 Task: Create a due date automation trigger when advanced on, on the monday of the week before a card is due add dates without a start date at 11:00 AM.
Action: Mouse moved to (1082, 80)
Screenshot: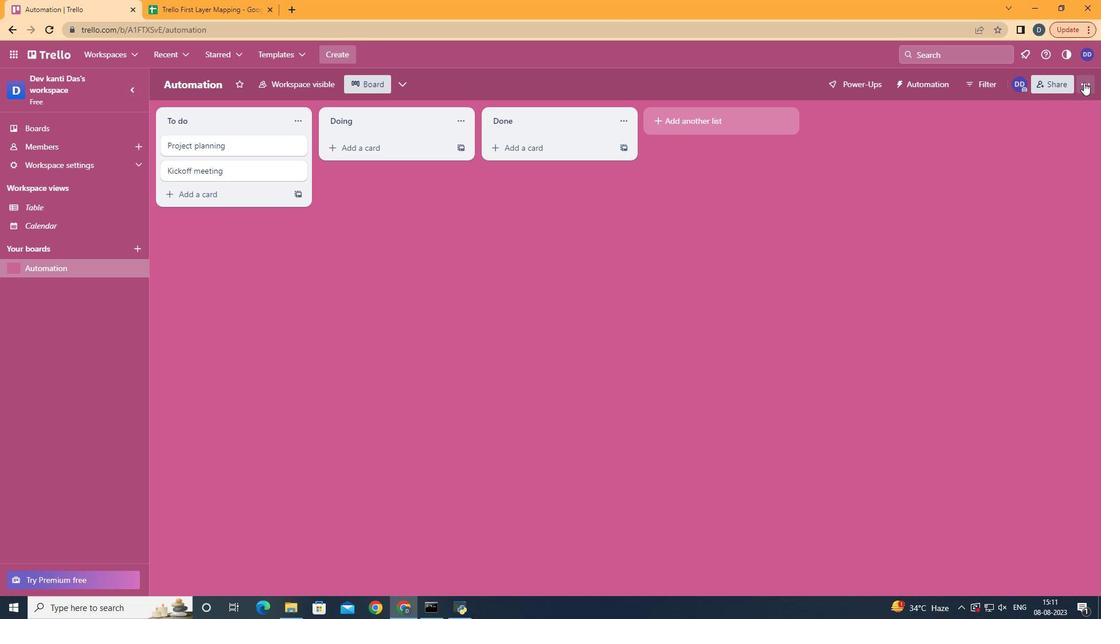 
Action: Mouse pressed left at (1082, 80)
Screenshot: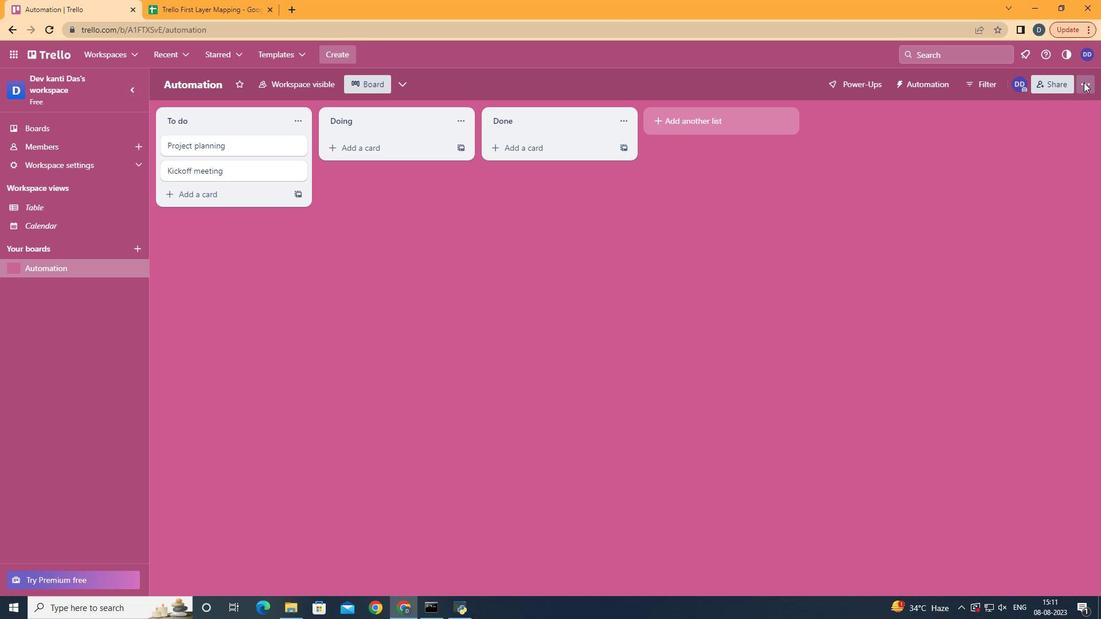 
Action: Mouse moved to (1009, 248)
Screenshot: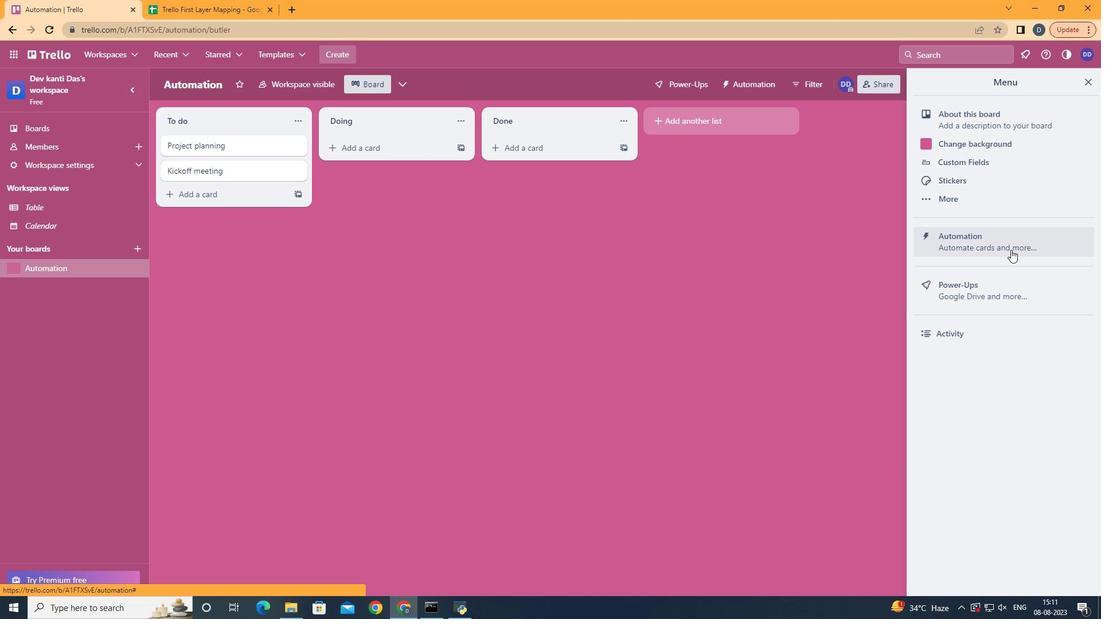 
Action: Mouse pressed left at (1009, 248)
Screenshot: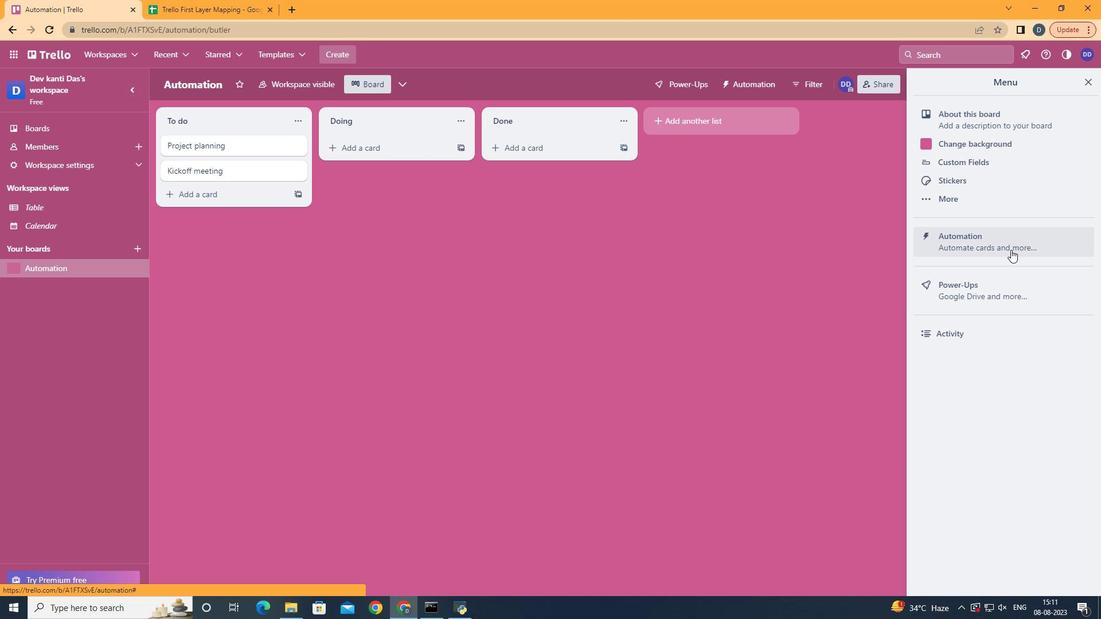 
Action: Mouse moved to (195, 228)
Screenshot: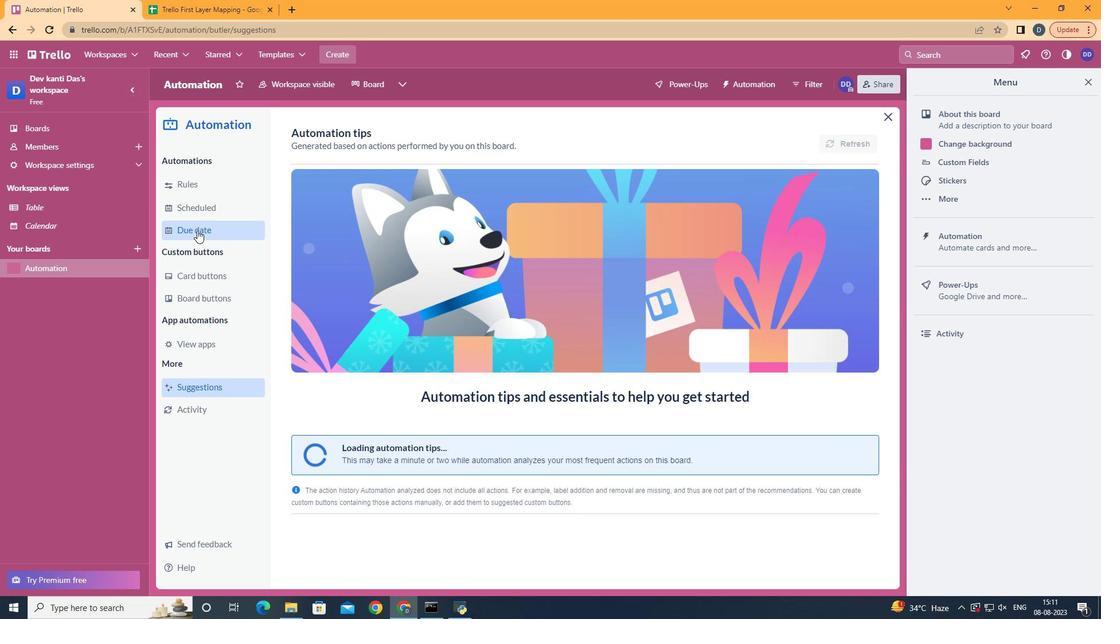 
Action: Mouse pressed left at (195, 228)
Screenshot: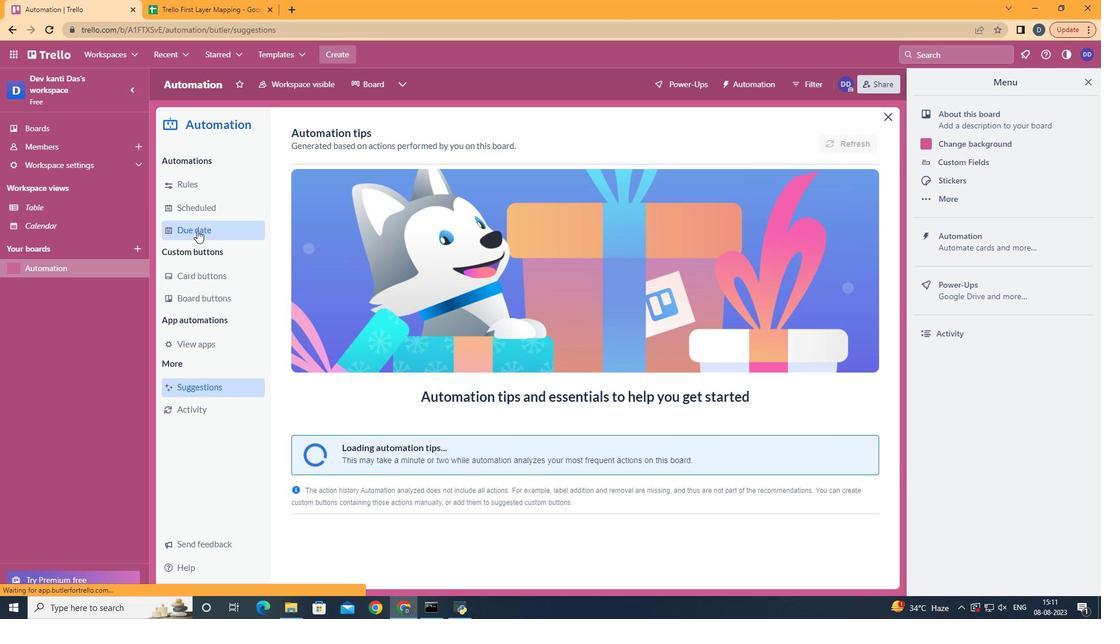 
Action: Mouse moved to (800, 131)
Screenshot: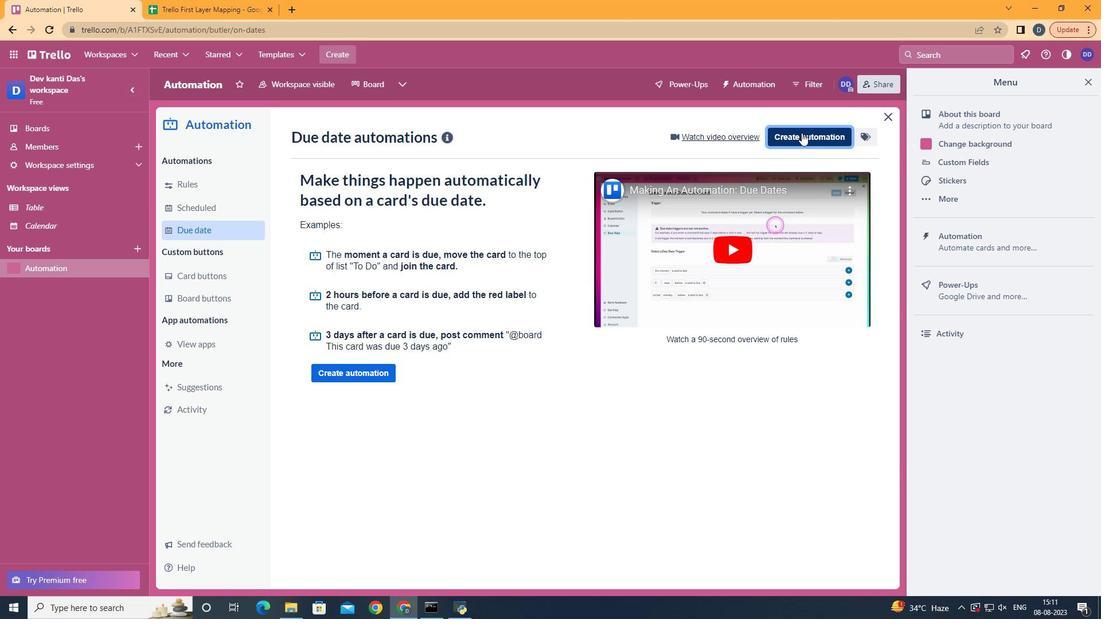 
Action: Mouse pressed left at (800, 131)
Screenshot: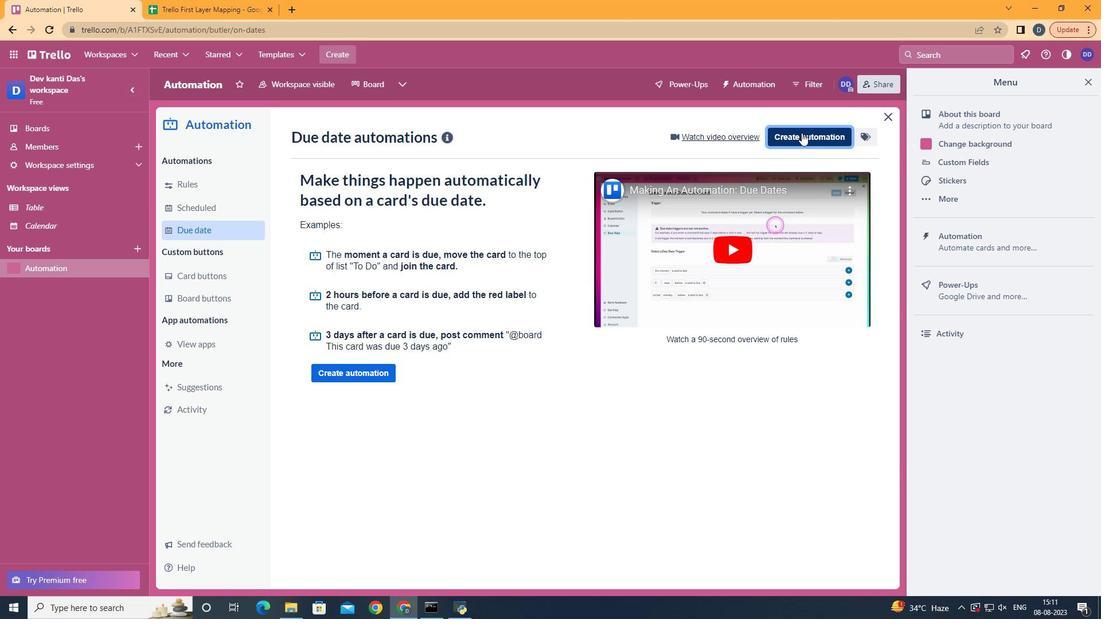 
Action: Mouse moved to (603, 243)
Screenshot: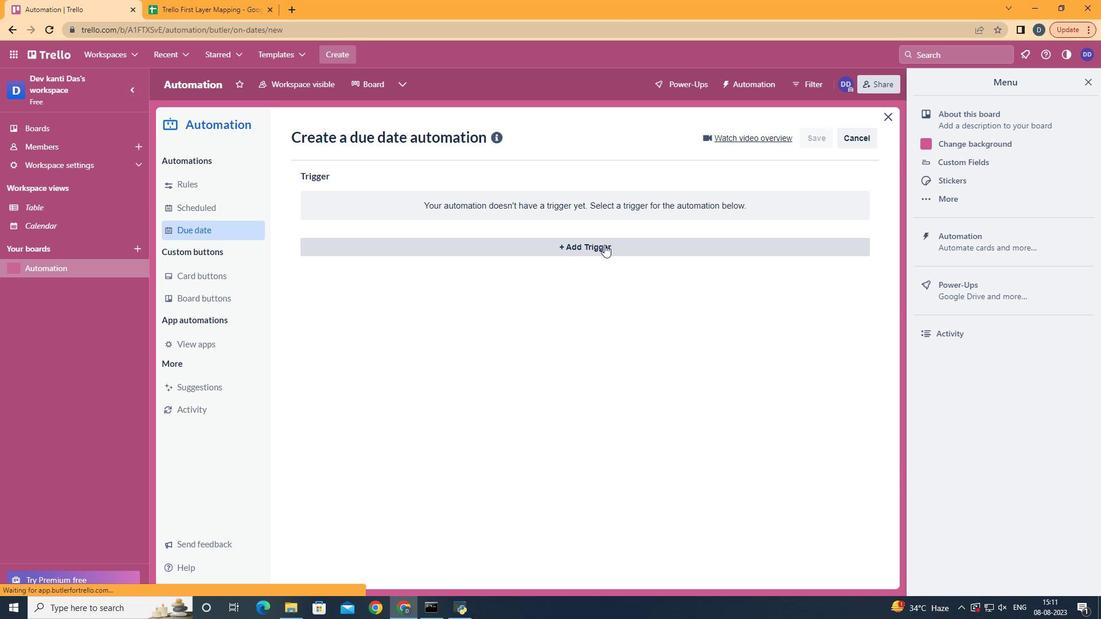
Action: Mouse pressed left at (603, 243)
Screenshot: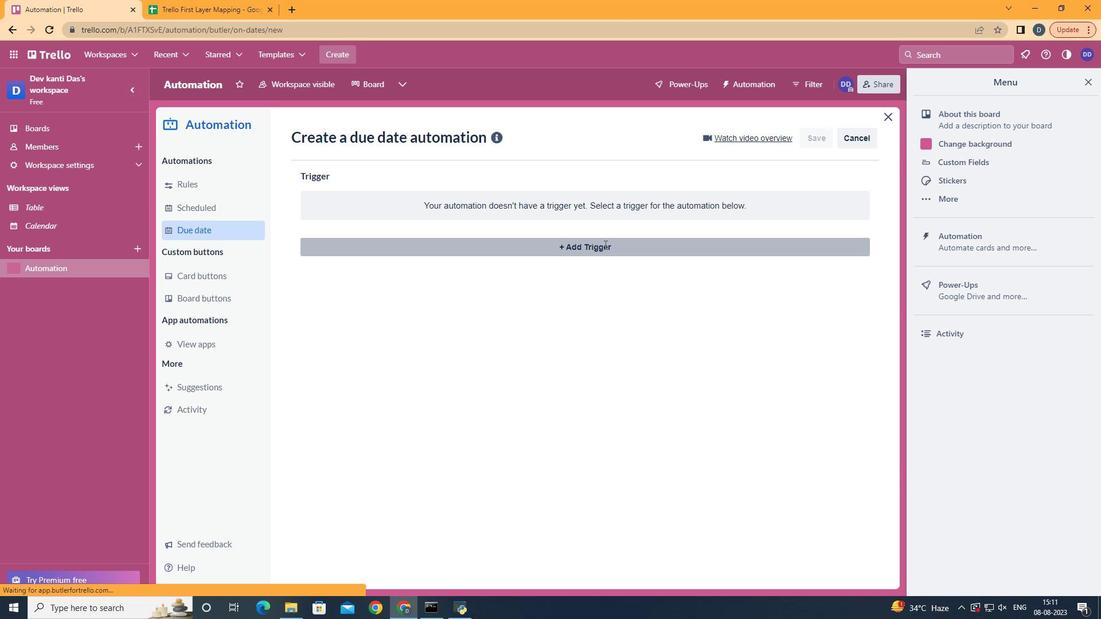 
Action: Mouse moved to (411, 544)
Screenshot: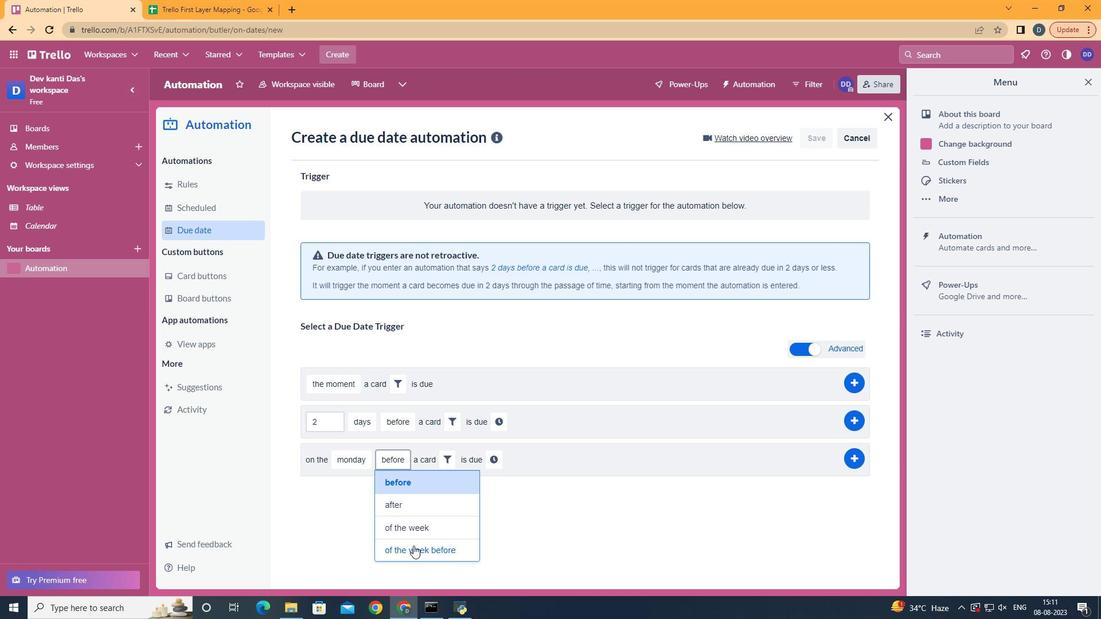 
Action: Mouse pressed left at (411, 544)
Screenshot: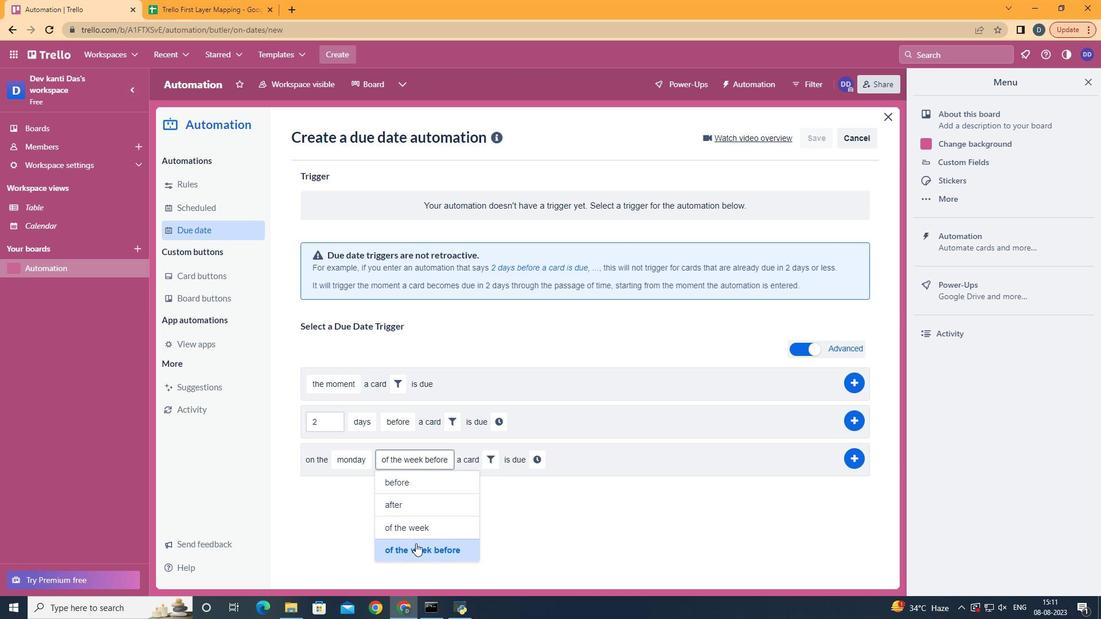 
Action: Mouse moved to (495, 457)
Screenshot: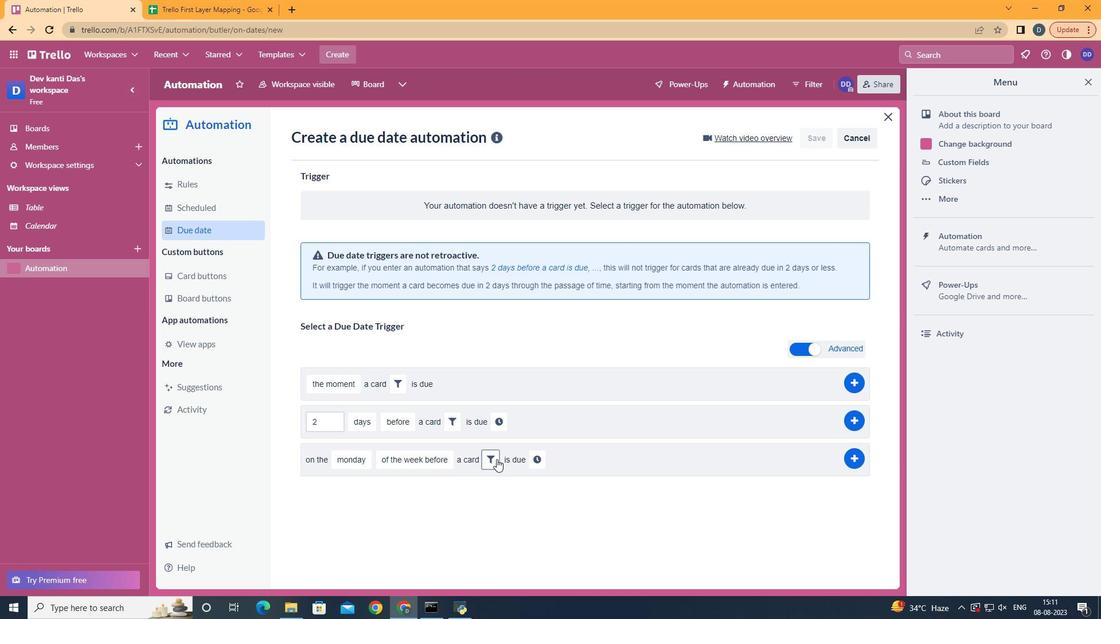 
Action: Mouse pressed left at (495, 457)
Screenshot: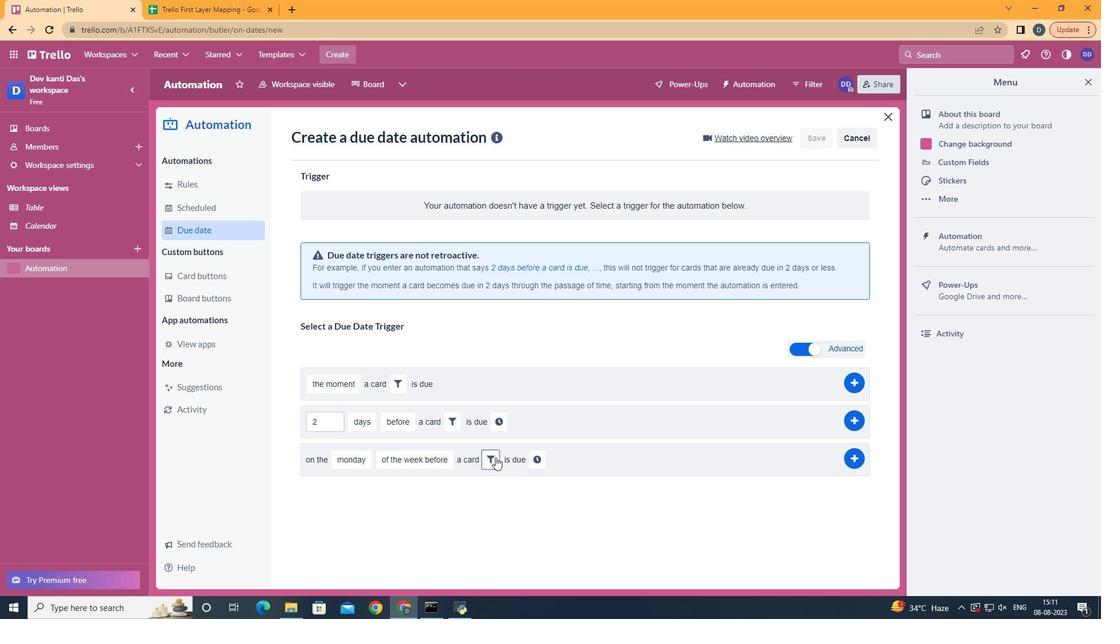
Action: Mouse moved to (550, 502)
Screenshot: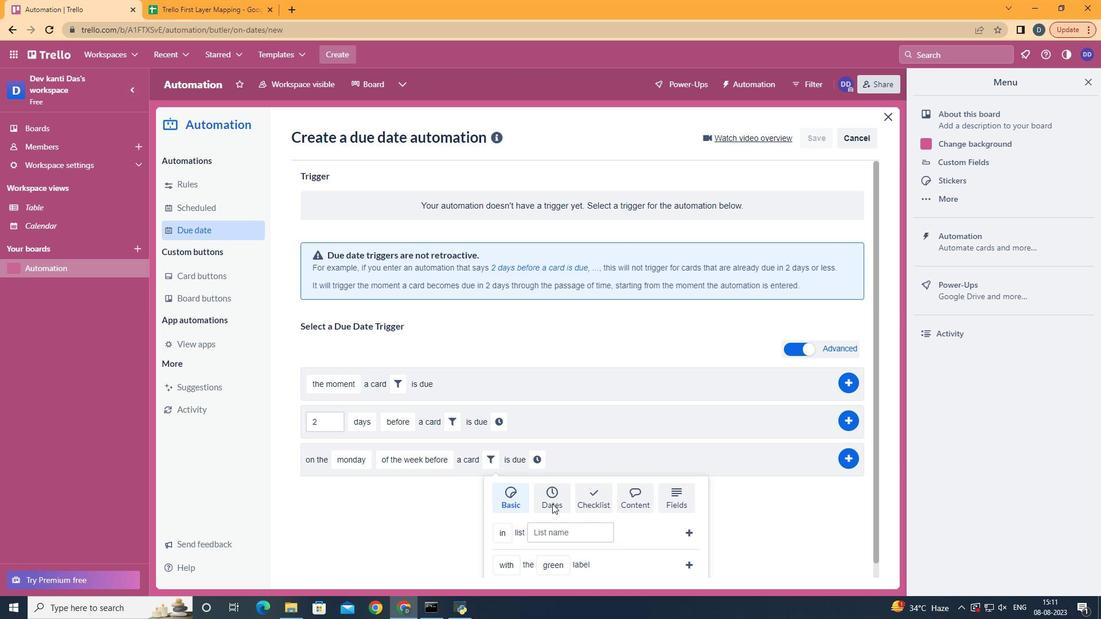 
Action: Mouse pressed left at (550, 502)
Screenshot: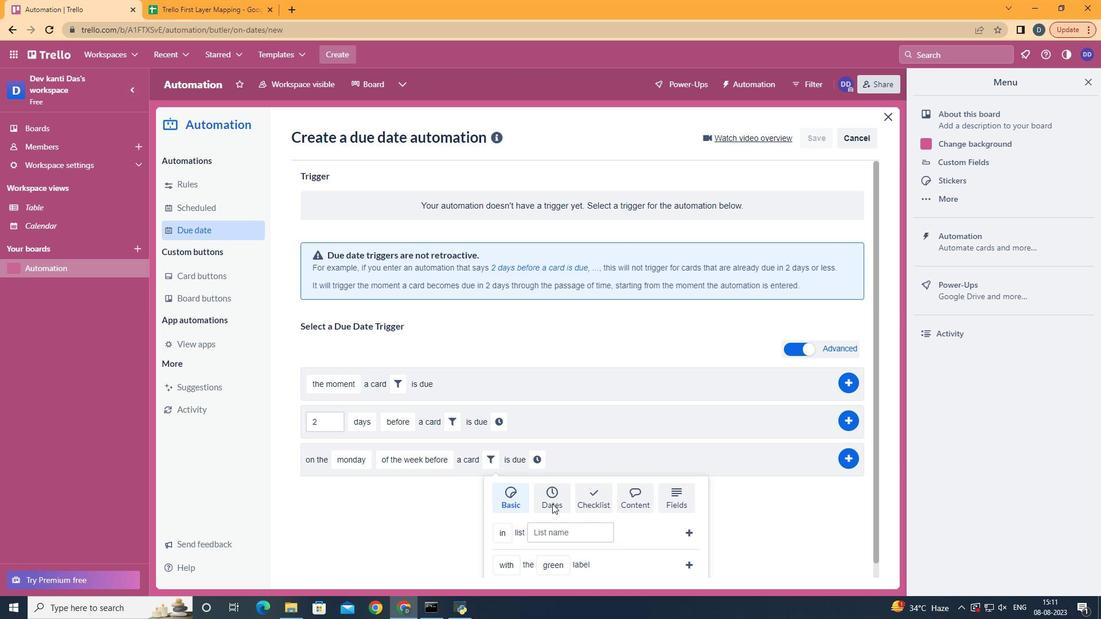 
Action: Mouse moved to (550, 499)
Screenshot: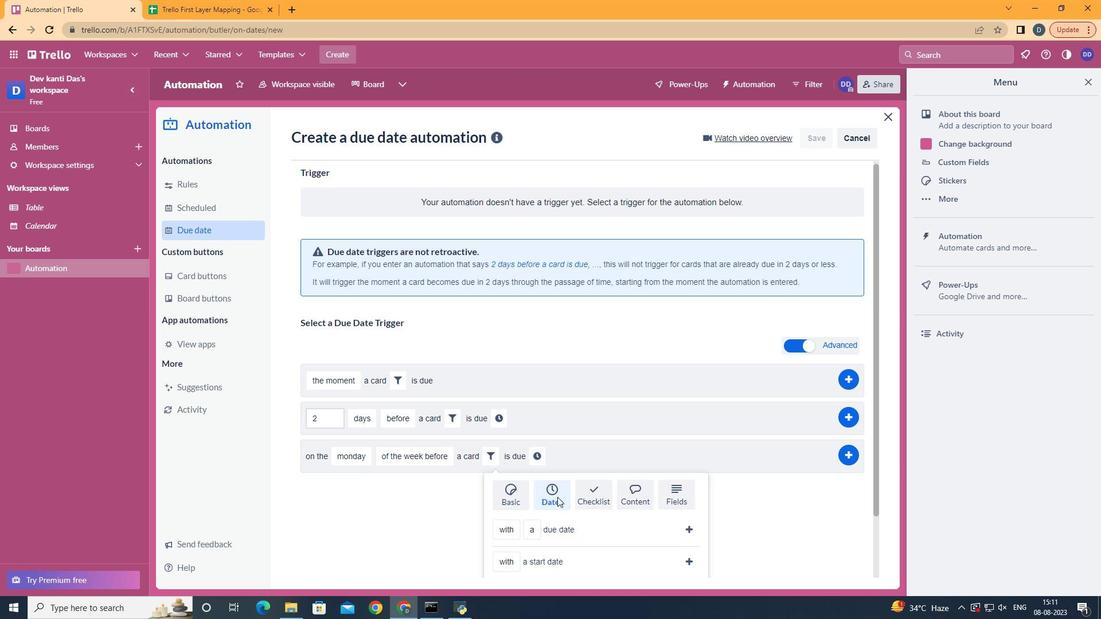 
Action: Mouse scrolled (550, 499) with delta (0, 0)
Screenshot: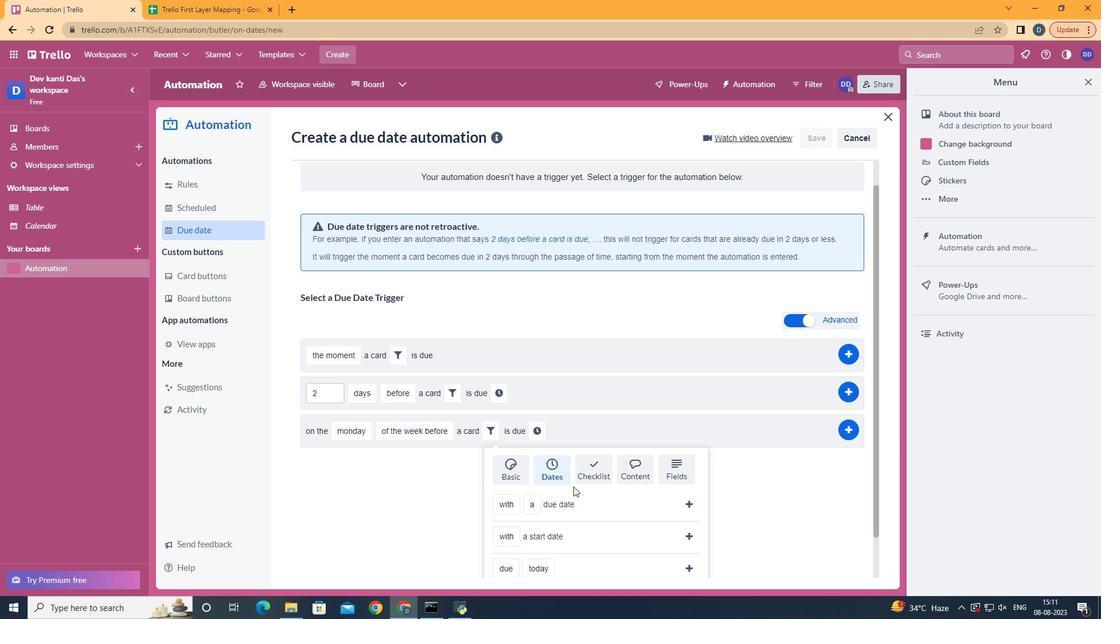 
Action: Mouse scrolled (550, 499) with delta (0, 0)
Screenshot: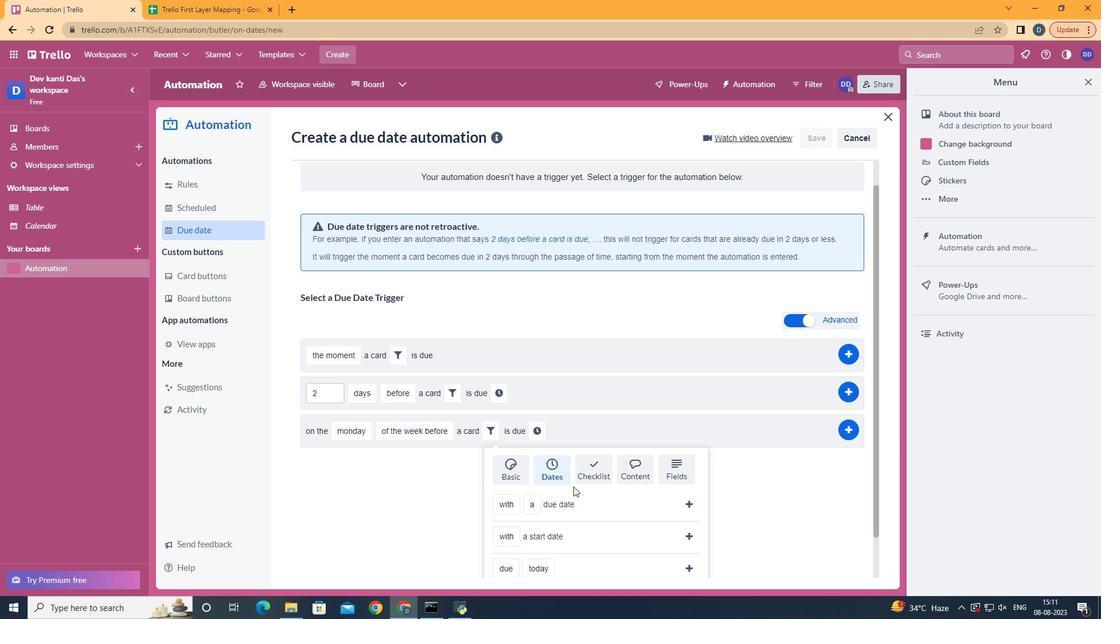 
Action: Mouse scrolled (550, 499) with delta (0, 0)
Screenshot: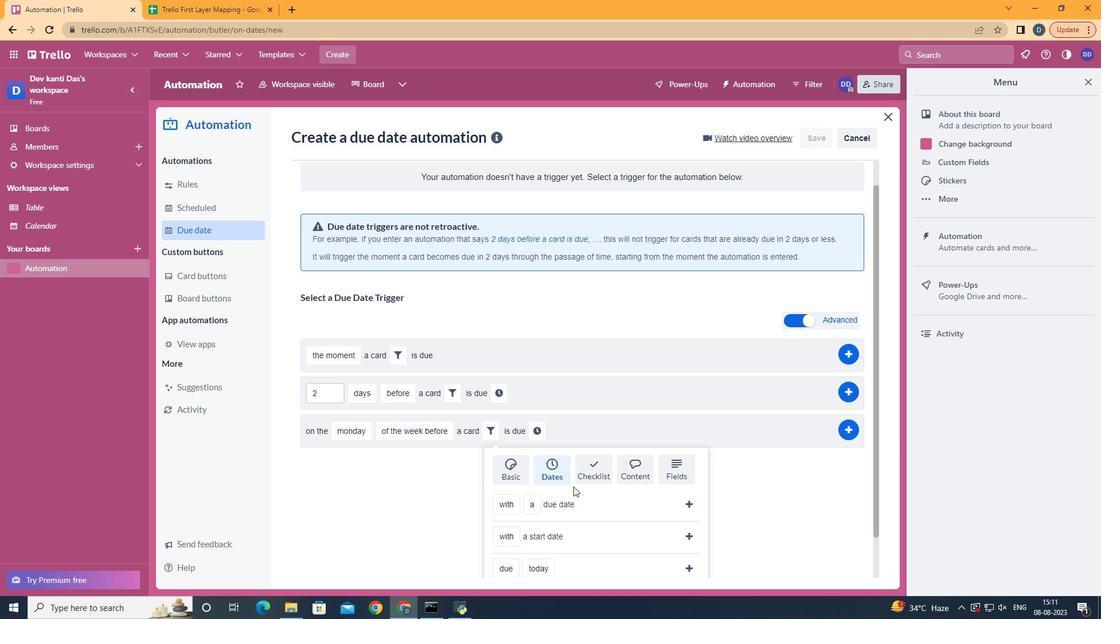 
Action: Mouse moved to (551, 498)
Screenshot: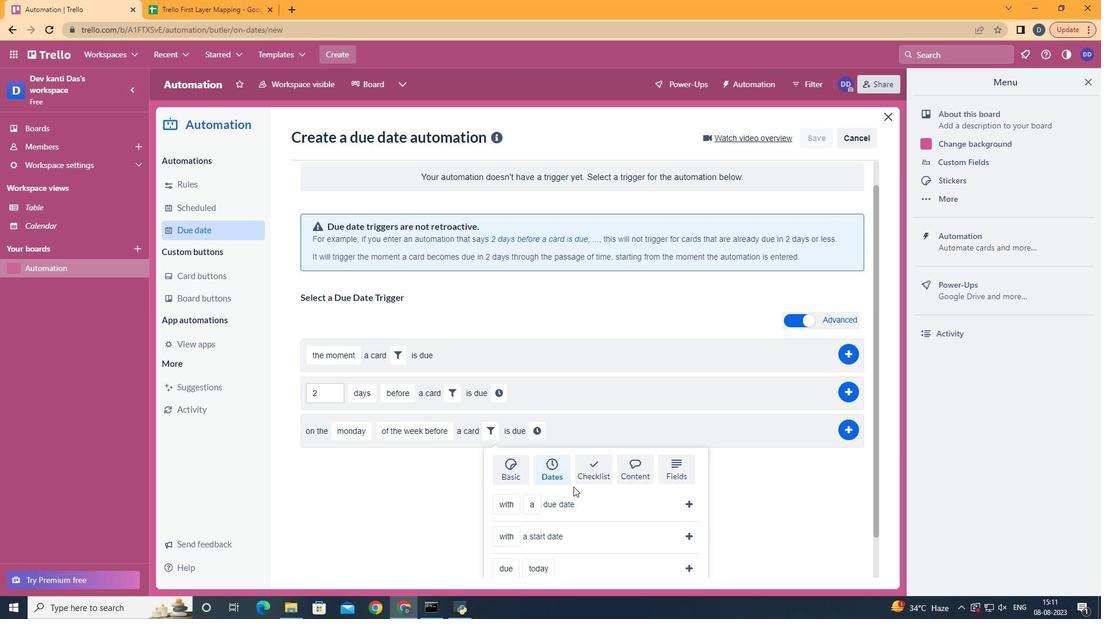 
Action: Mouse scrolled (551, 498) with delta (0, 0)
Screenshot: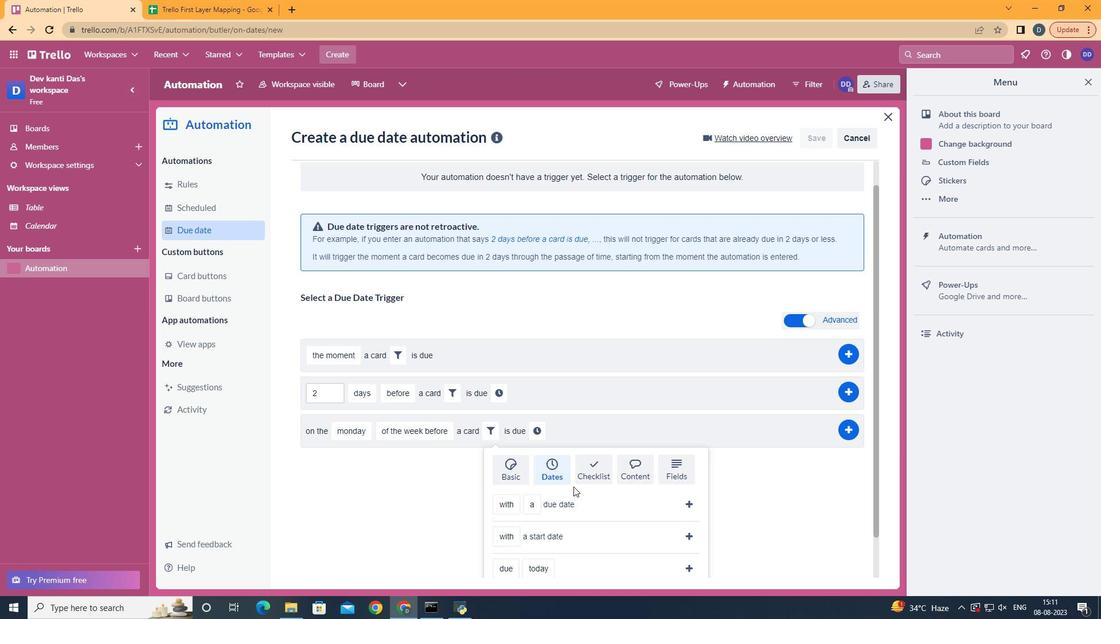 
Action: Mouse moved to (514, 529)
Screenshot: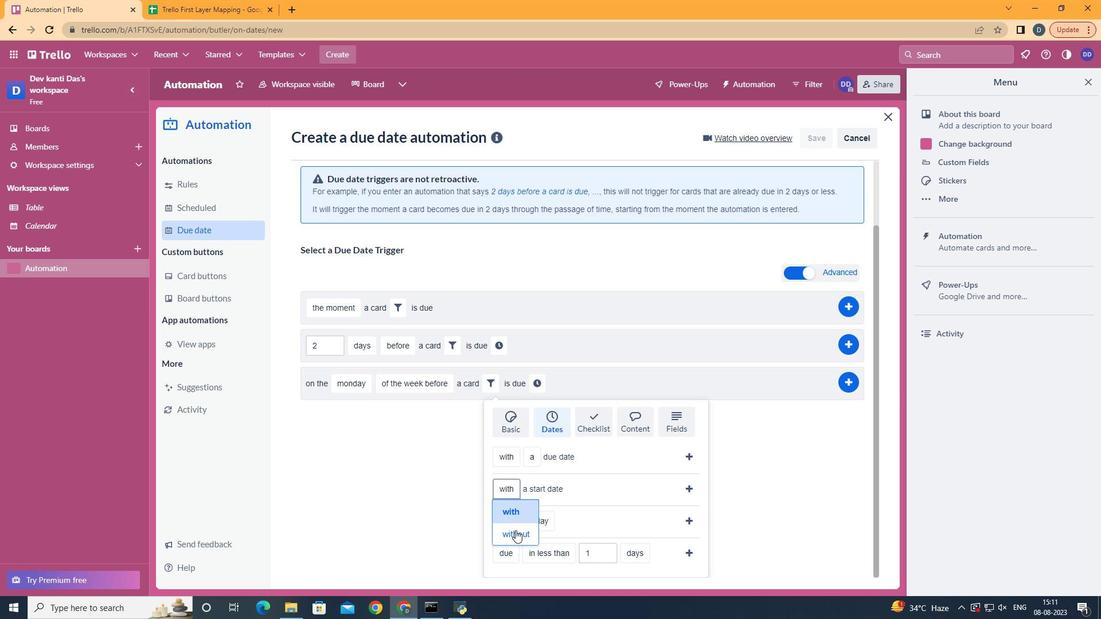
Action: Mouse pressed left at (514, 529)
Screenshot: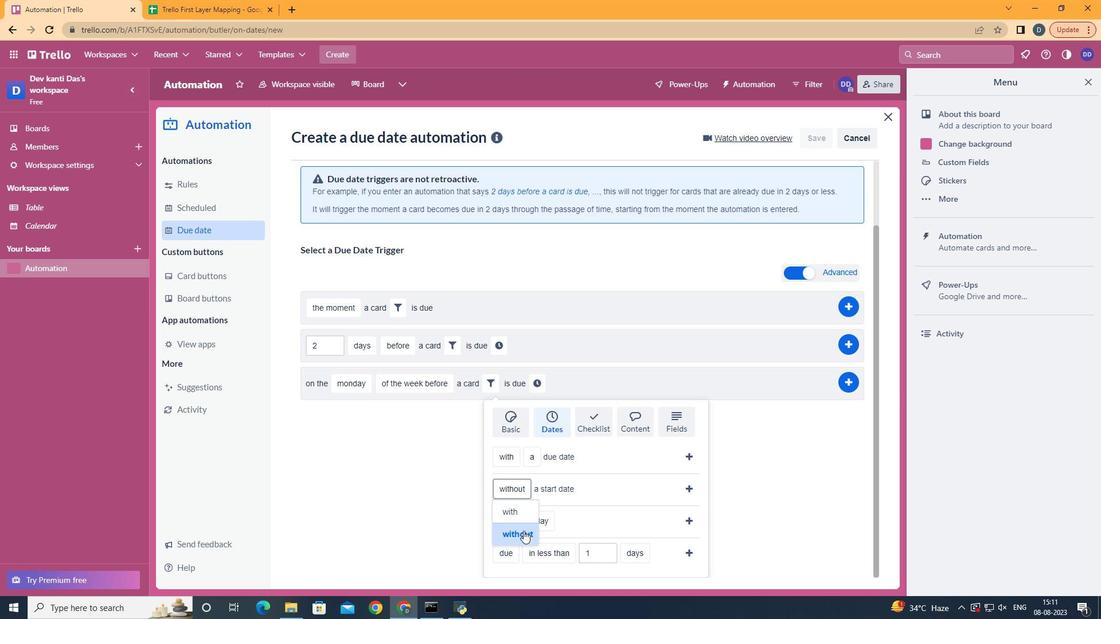 
Action: Mouse moved to (689, 485)
Screenshot: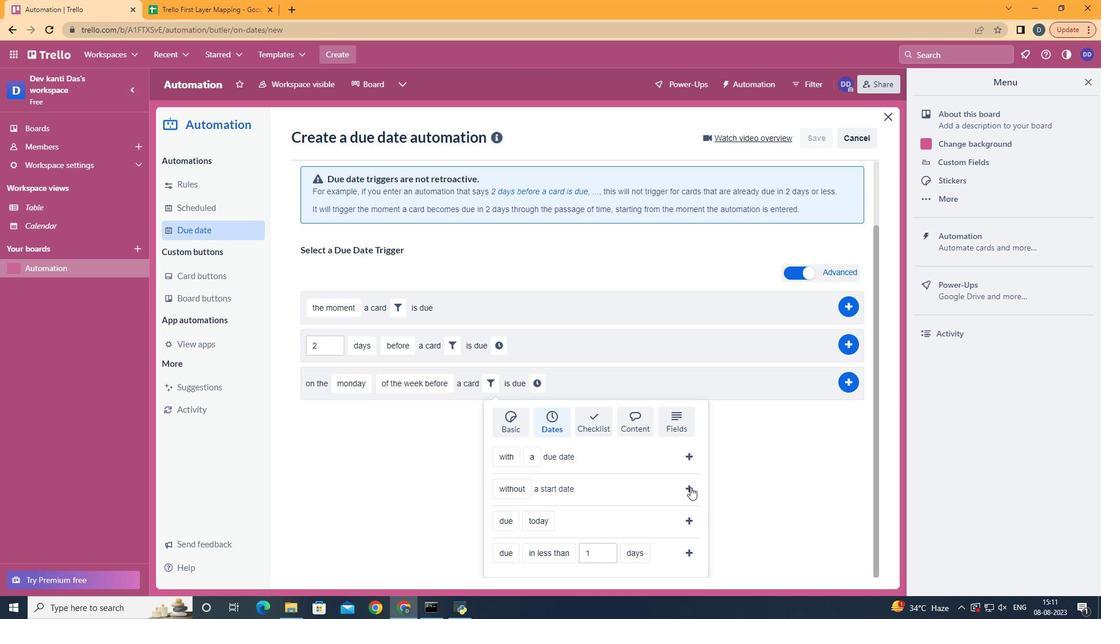 
Action: Mouse pressed left at (689, 485)
Screenshot: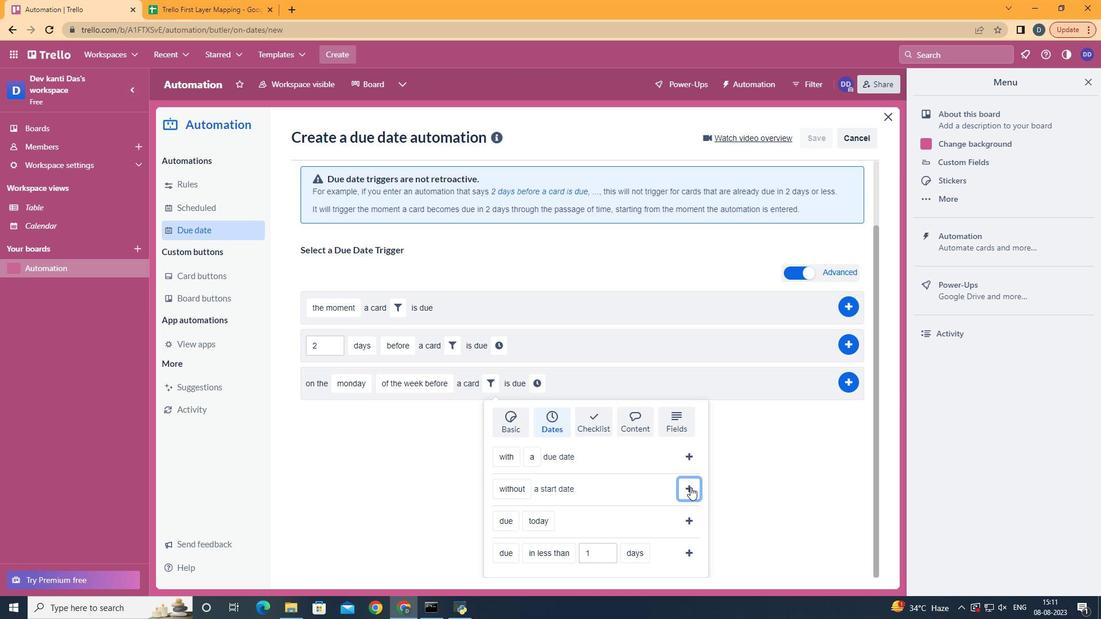 
Action: Mouse moved to (636, 459)
Screenshot: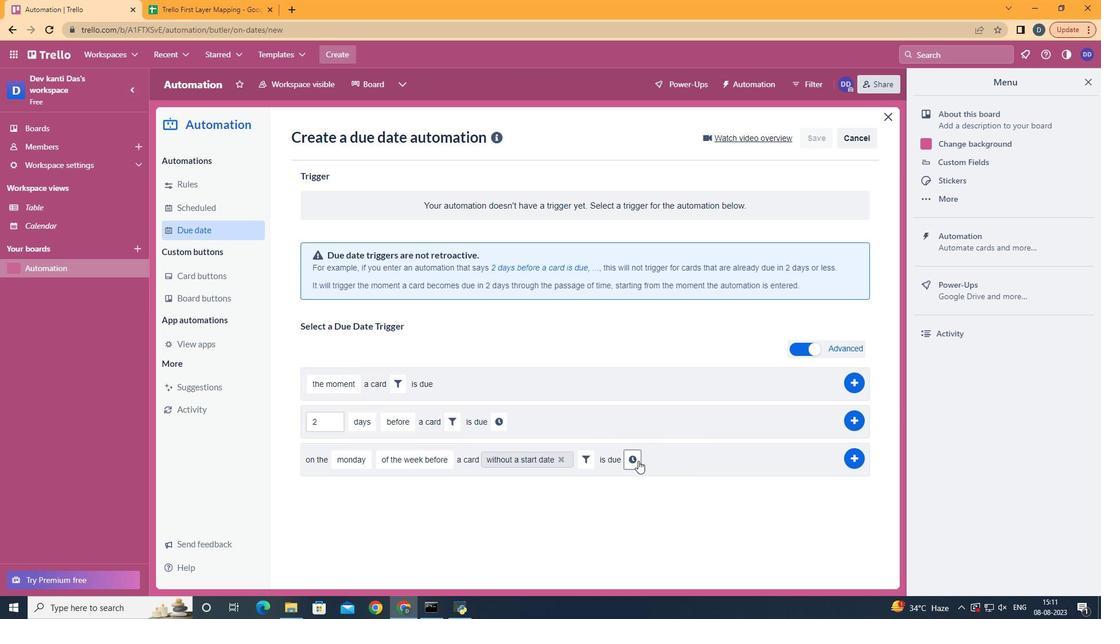 
Action: Mouse pressed left at (636, 459)
Screenshot: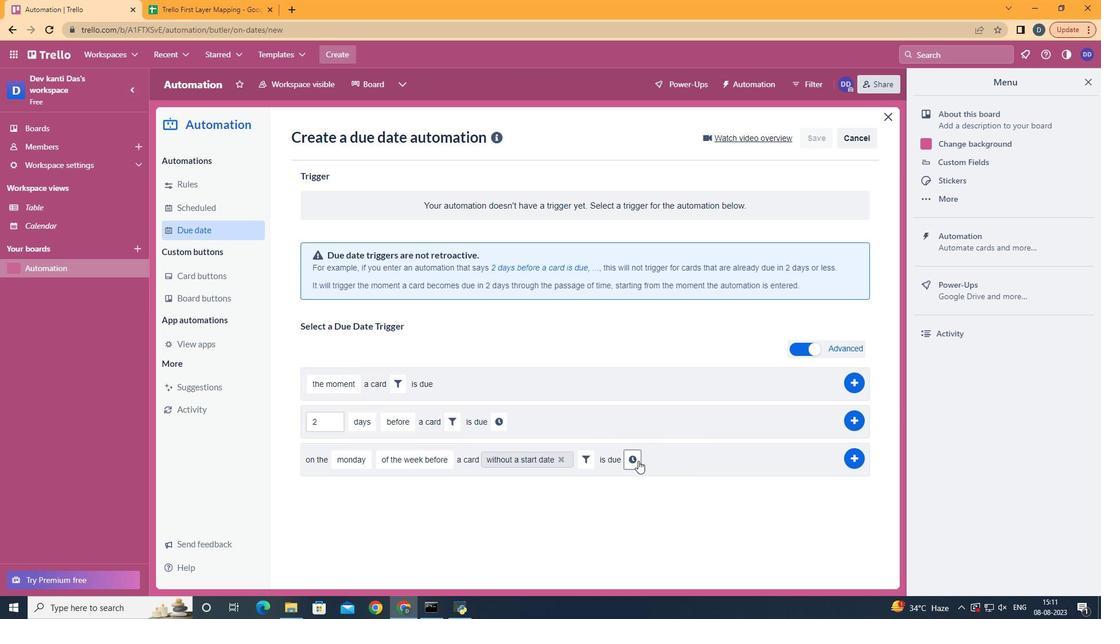 
Action: Mouse moved to (655, 468)
Screenshot: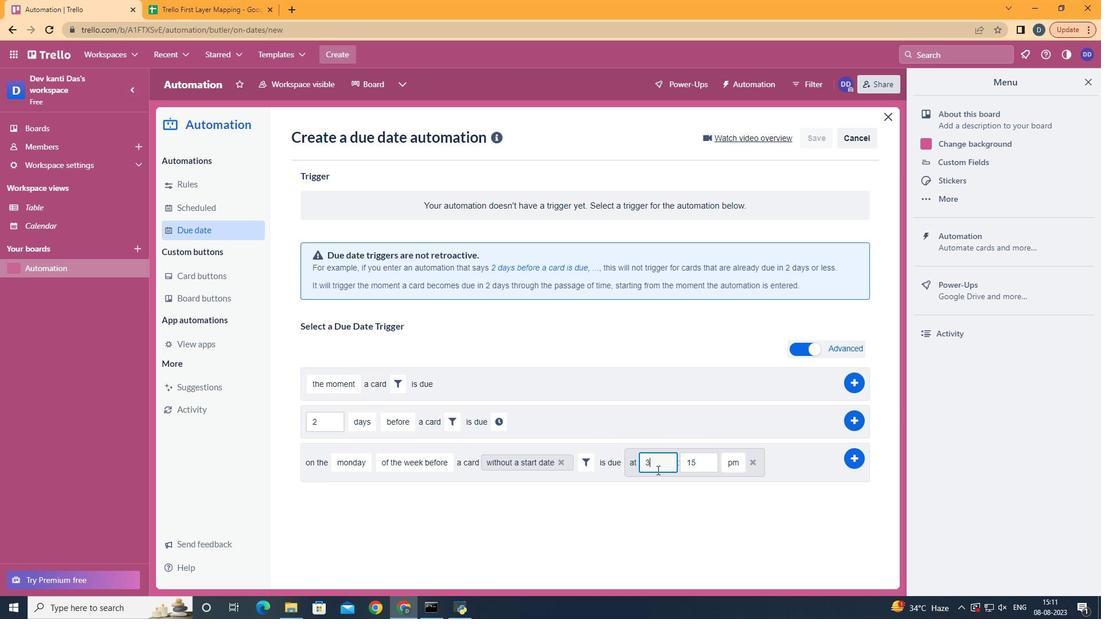 
Action: Mouse pressed left at (654, 468)
Screenshot: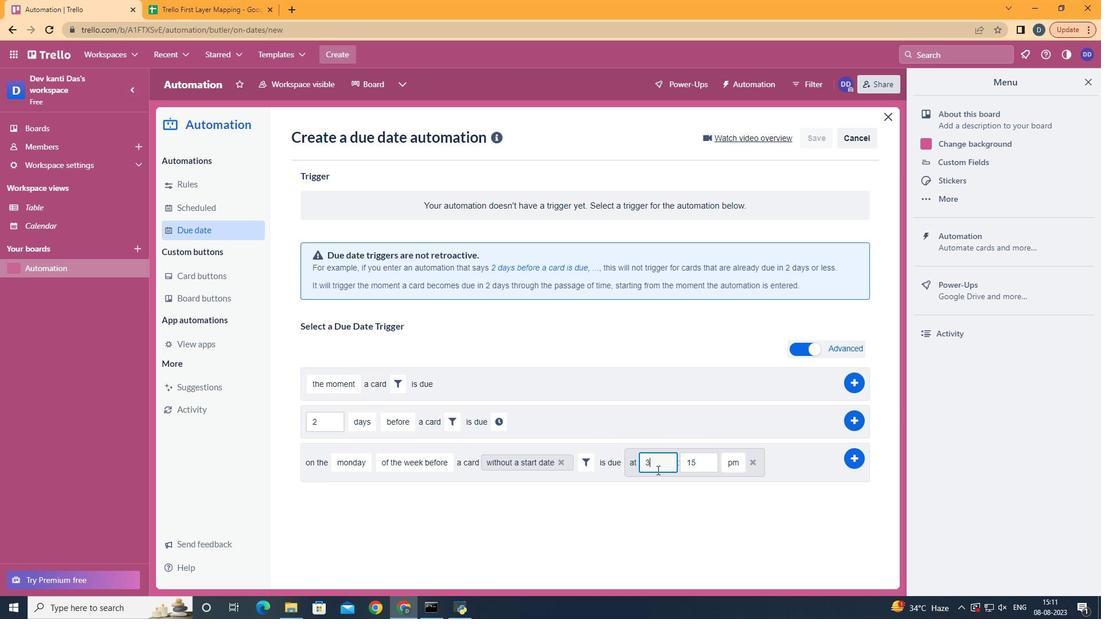
Action: Mouse moved to (655, 468)
Screenshot: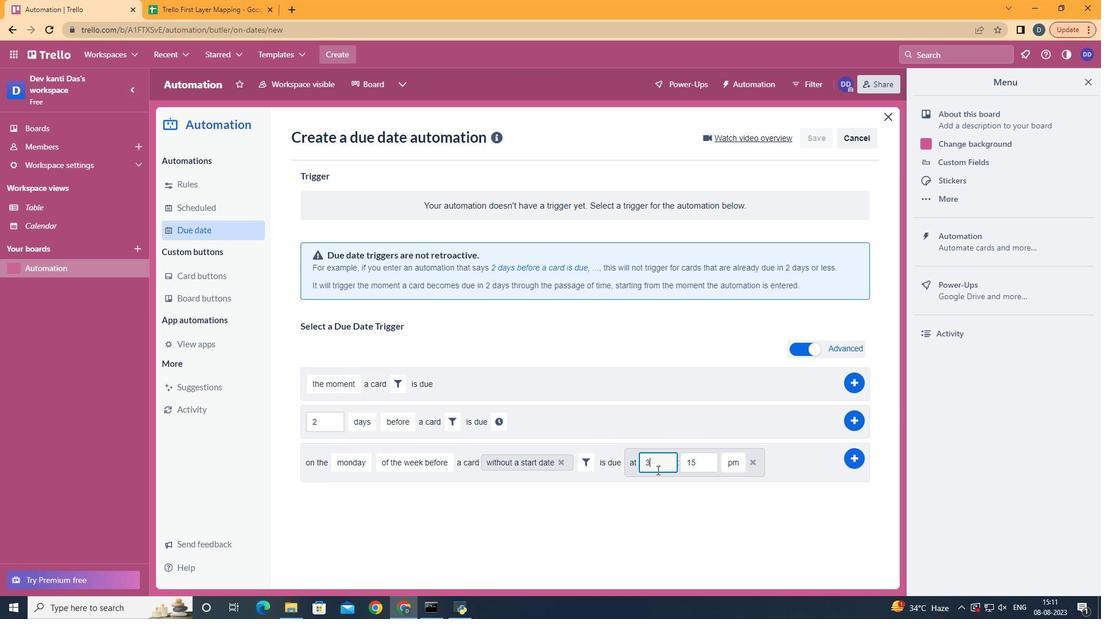 
Action: Key pressed <Key.backspace>11
Screenshot: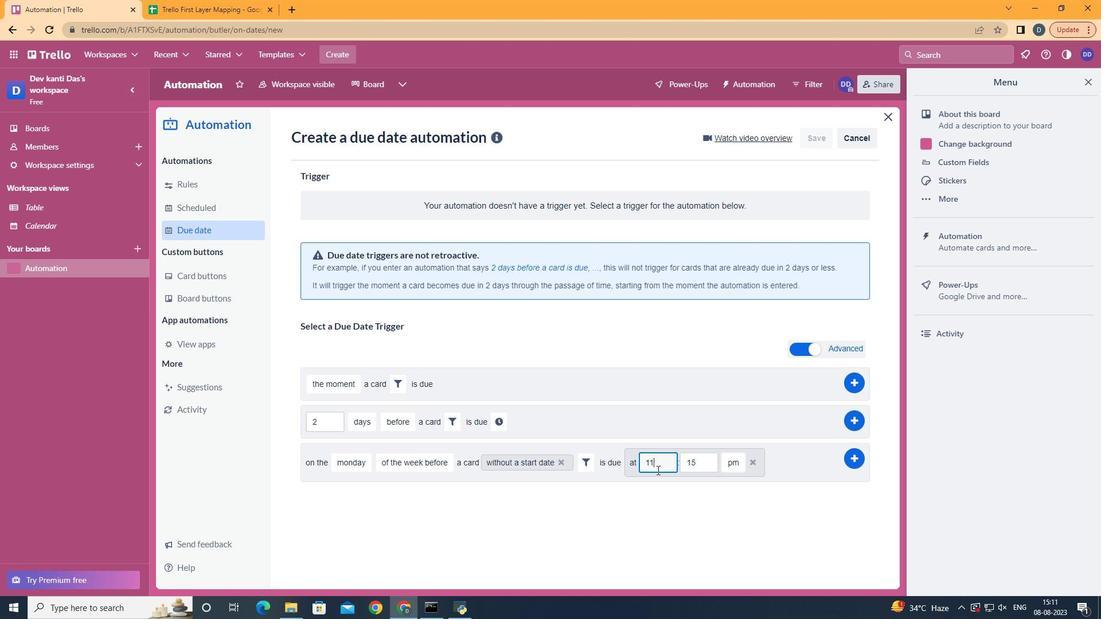 
Action: Mouse moved to (700, 460)
Screenshot: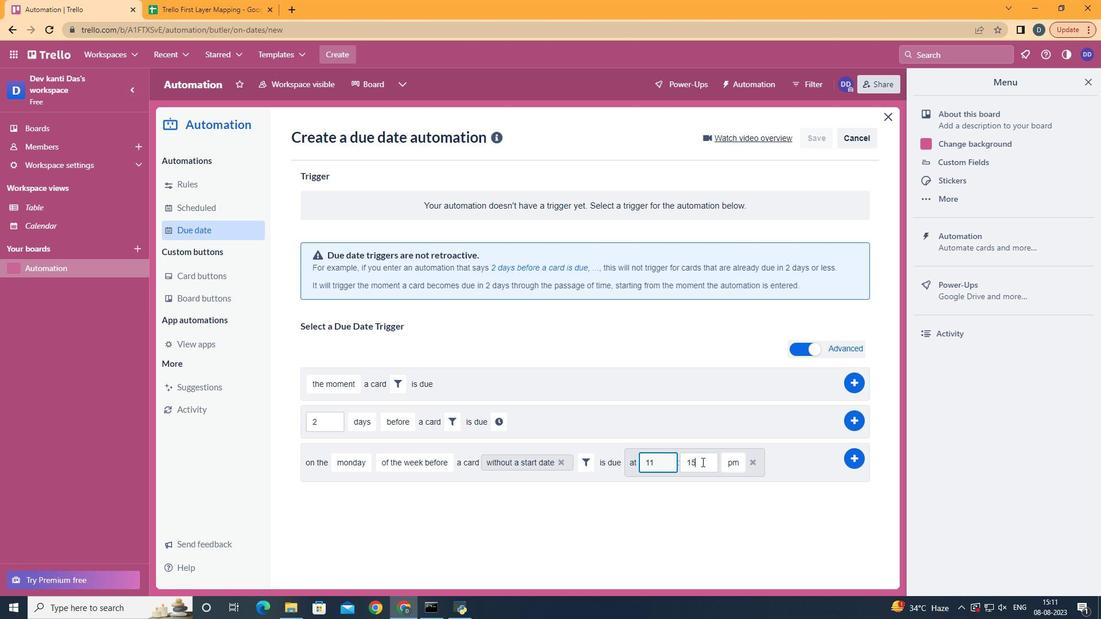 
Action: Mouse pressed left at (700, 460)
Screenshot: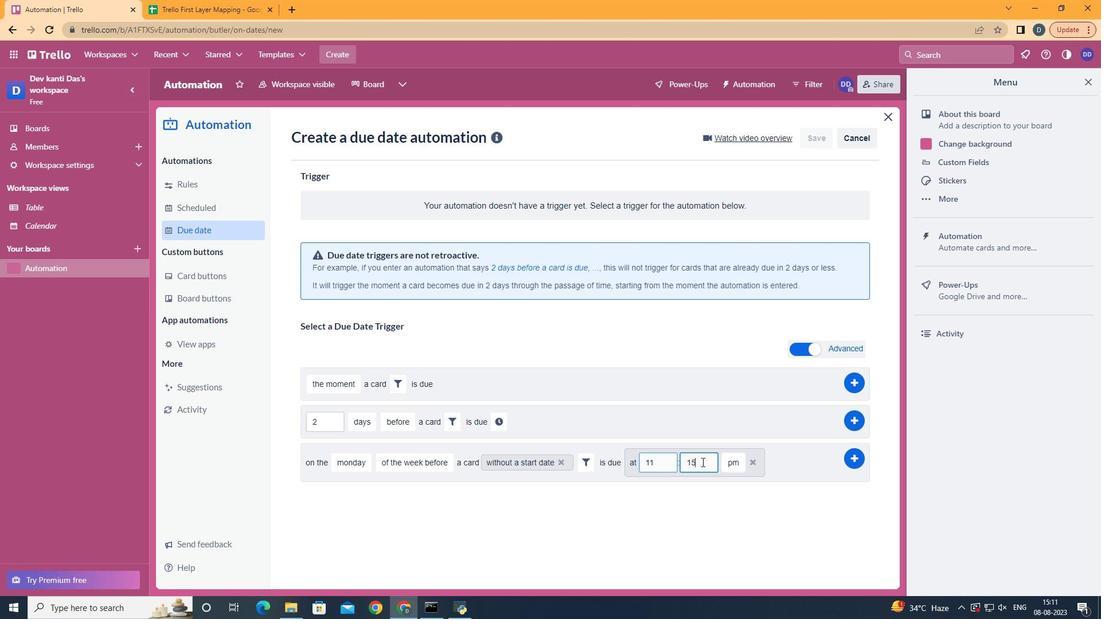 
Action: Mouse moved to (700, 461)
Screenshot: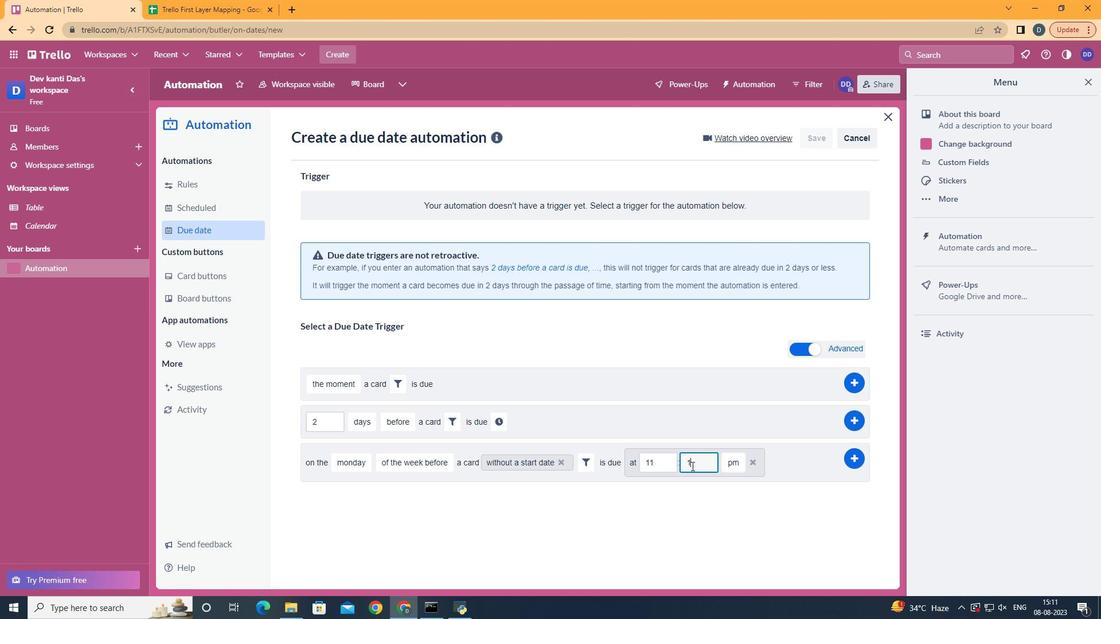 
Action: Key pressed <Key.backspace>
Screenshot: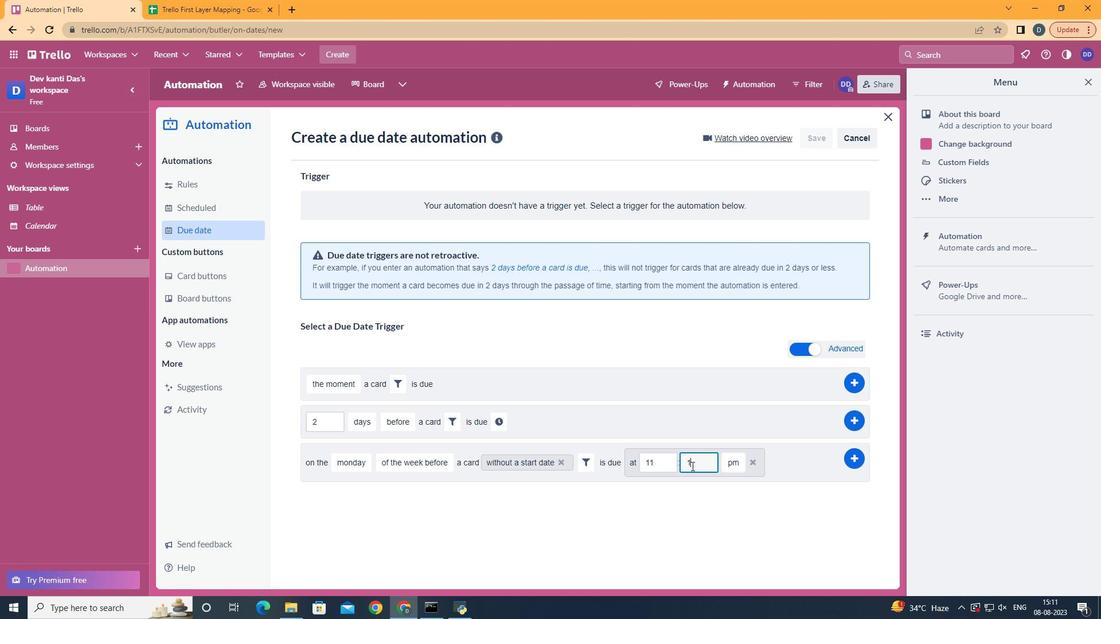 
Action: Mouse moved to (690, 464)
Screenshot: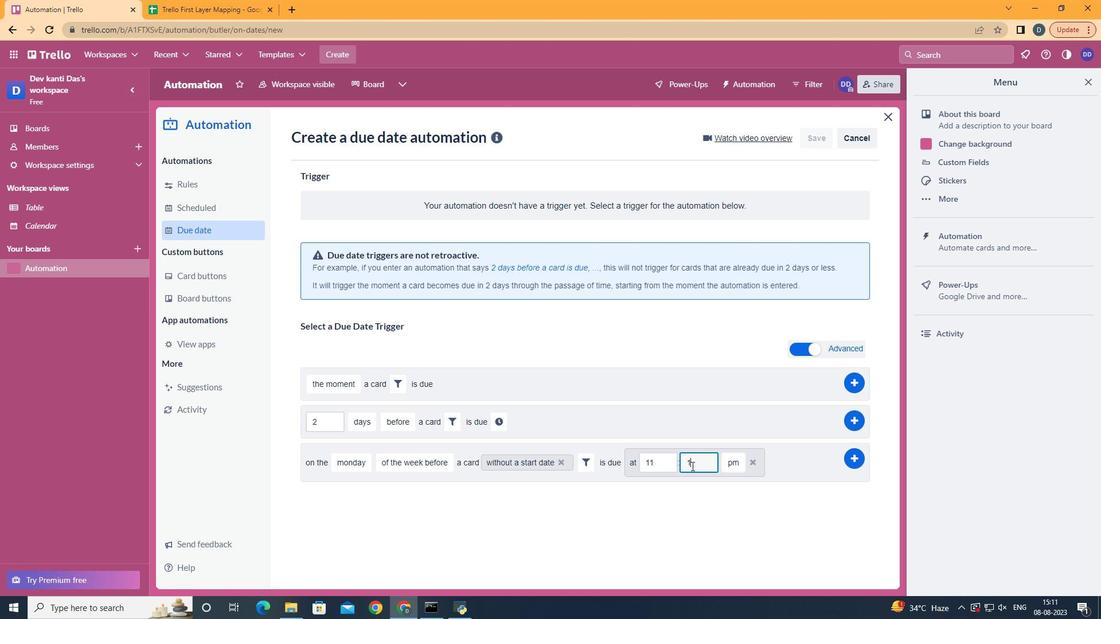 
Action: Key pressed <Key.backspace>00
Screenshot: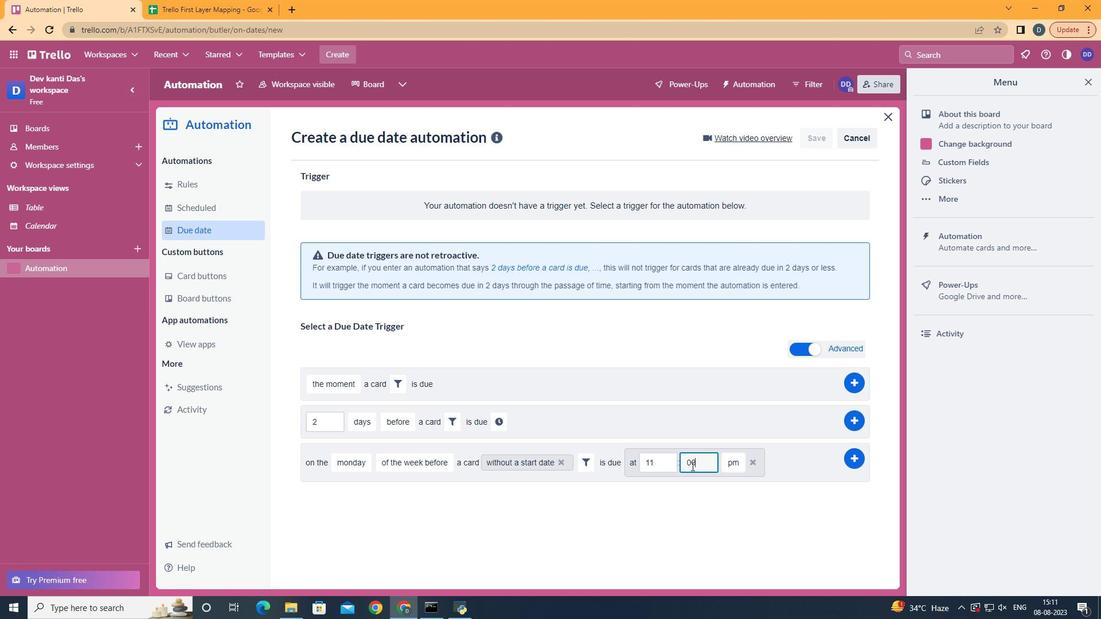 
Action: Mouse moved to (732, 477)
Screenshot: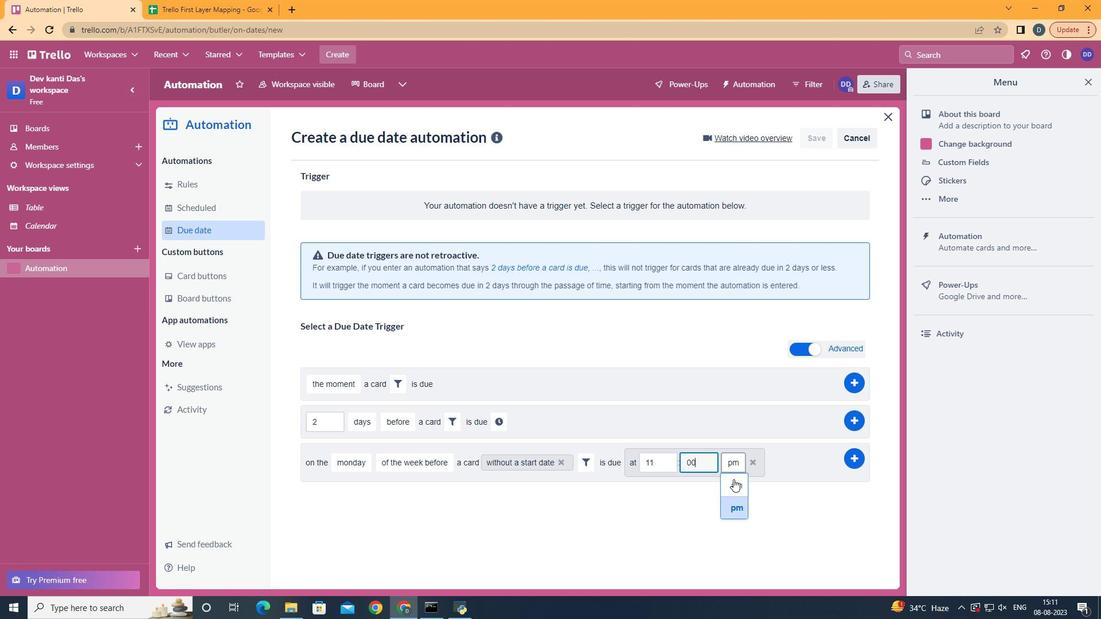 
Action: Mouse pressed left at (732, 477)
Screenshot: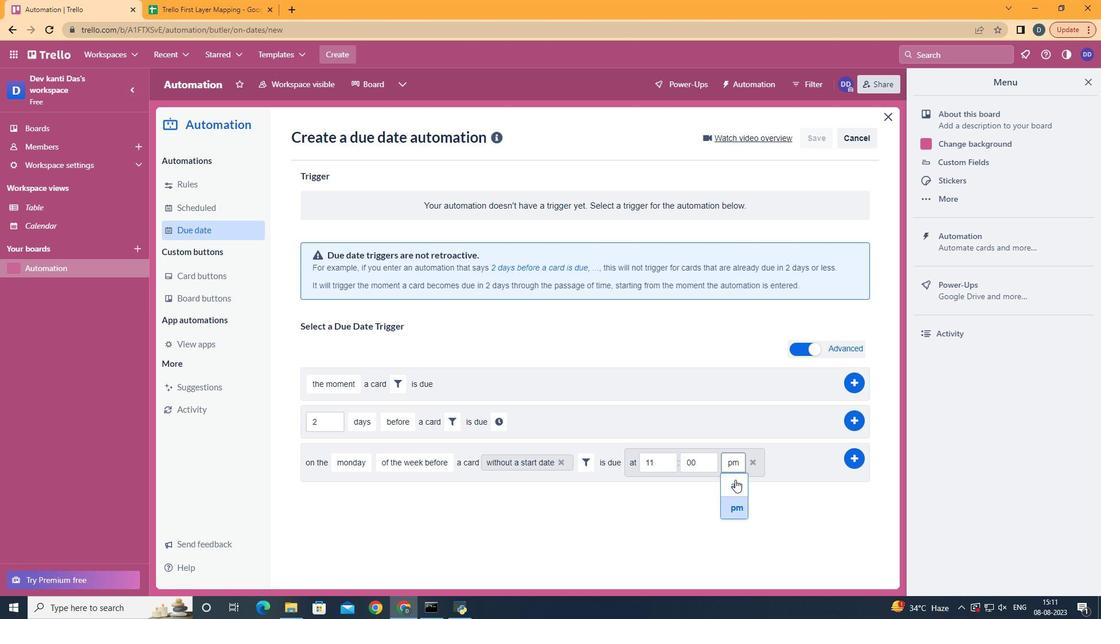 
Action: Mouse moved to (849, 455)
Screenshot: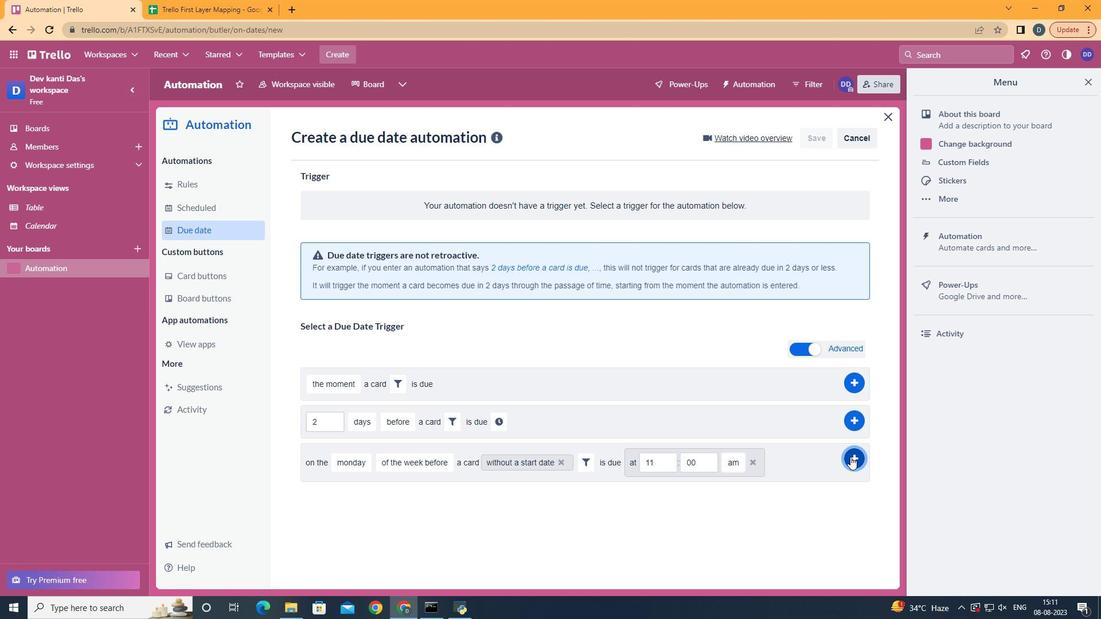 
Action: Mouse pressed left at (849, 455)
Screenshot: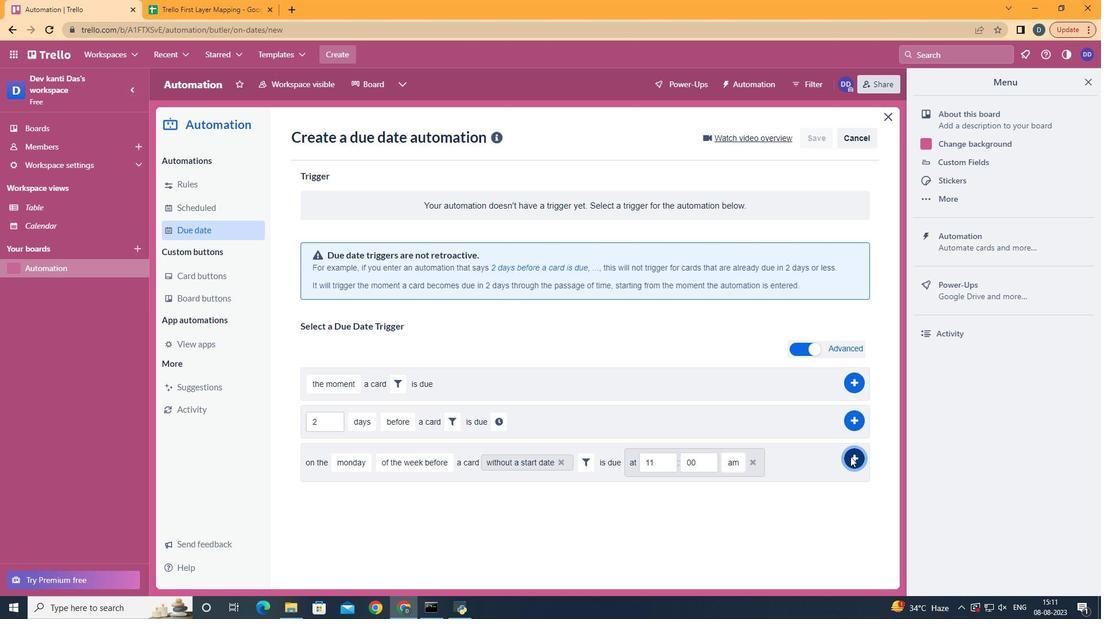 
Action: Mouse moved to (677, 203)
Screenshot: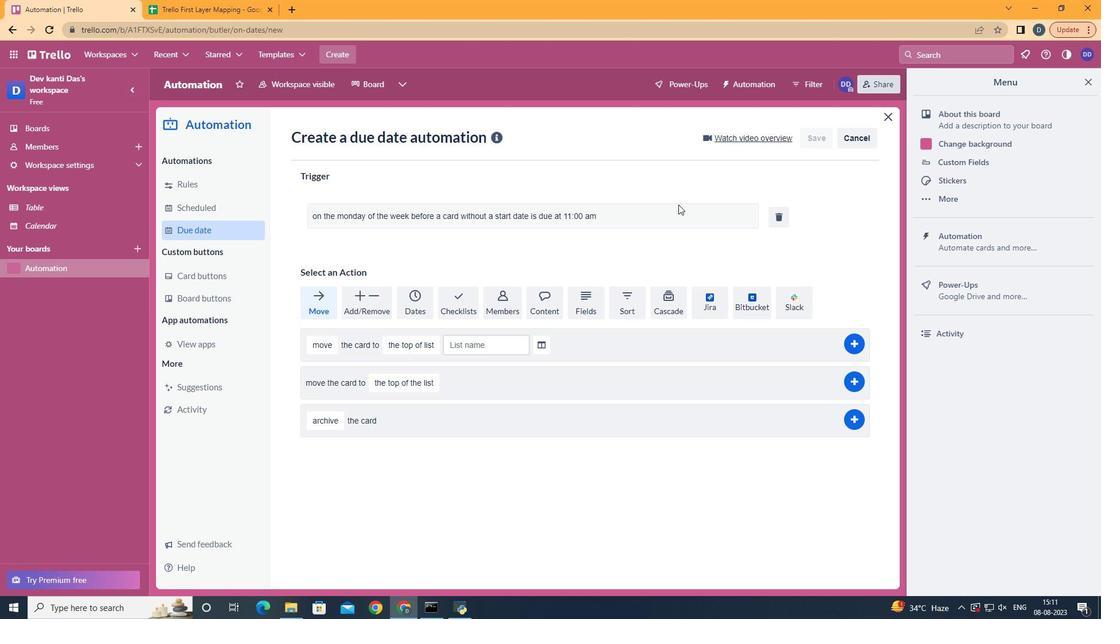 
